 Task: Create a task  Implement backup and restore functionality for better data management , assign it to team member softage.6@softage.net in the project TransparentLine and update the status of the task to  Off Track , set the priority of the task to Medium.
Action: Mouse moved to (59, 455)
Screenshot: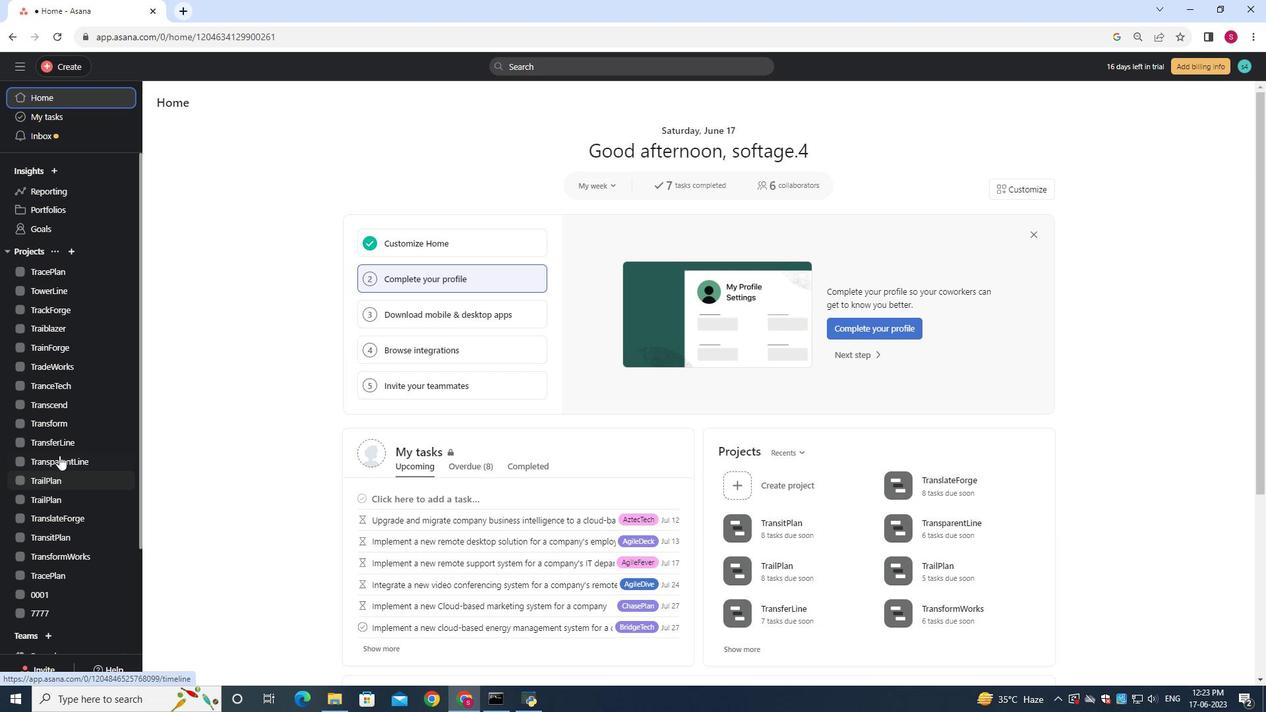 
Action: Mouse pressed left at (59, 455)
Screenshot: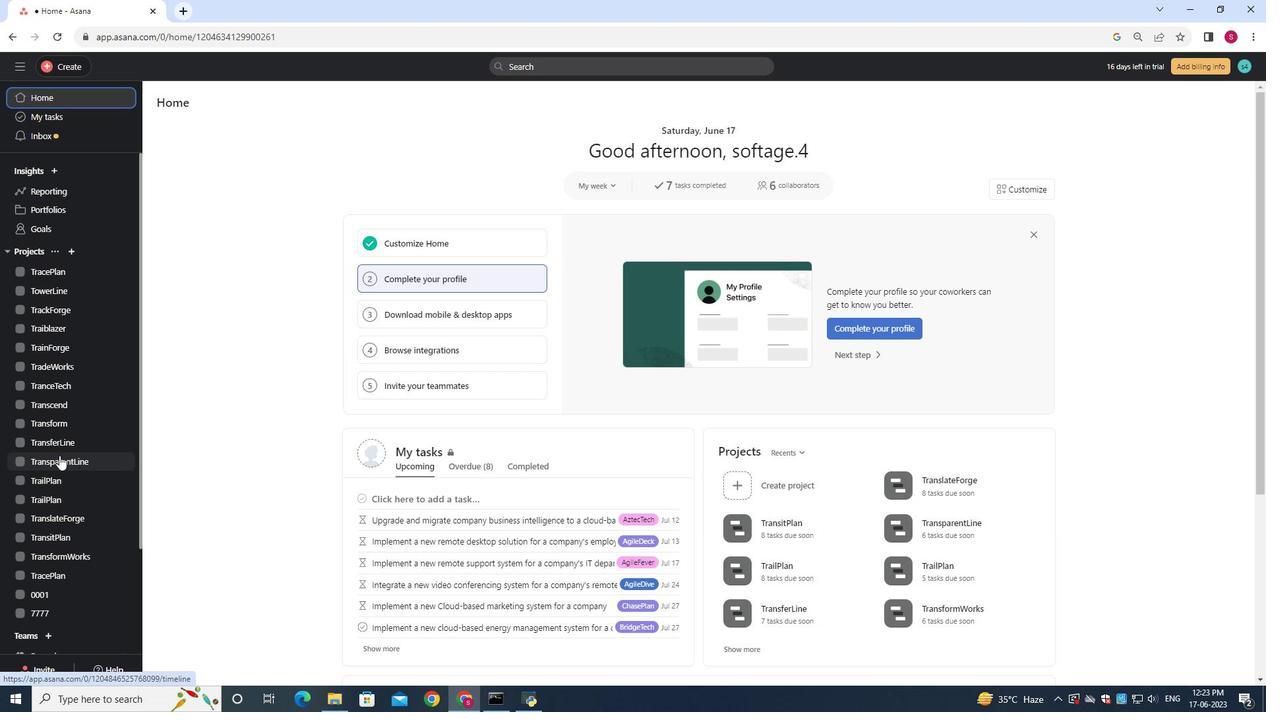 
Action: Mouse moved to (180, 151)
Screenshot: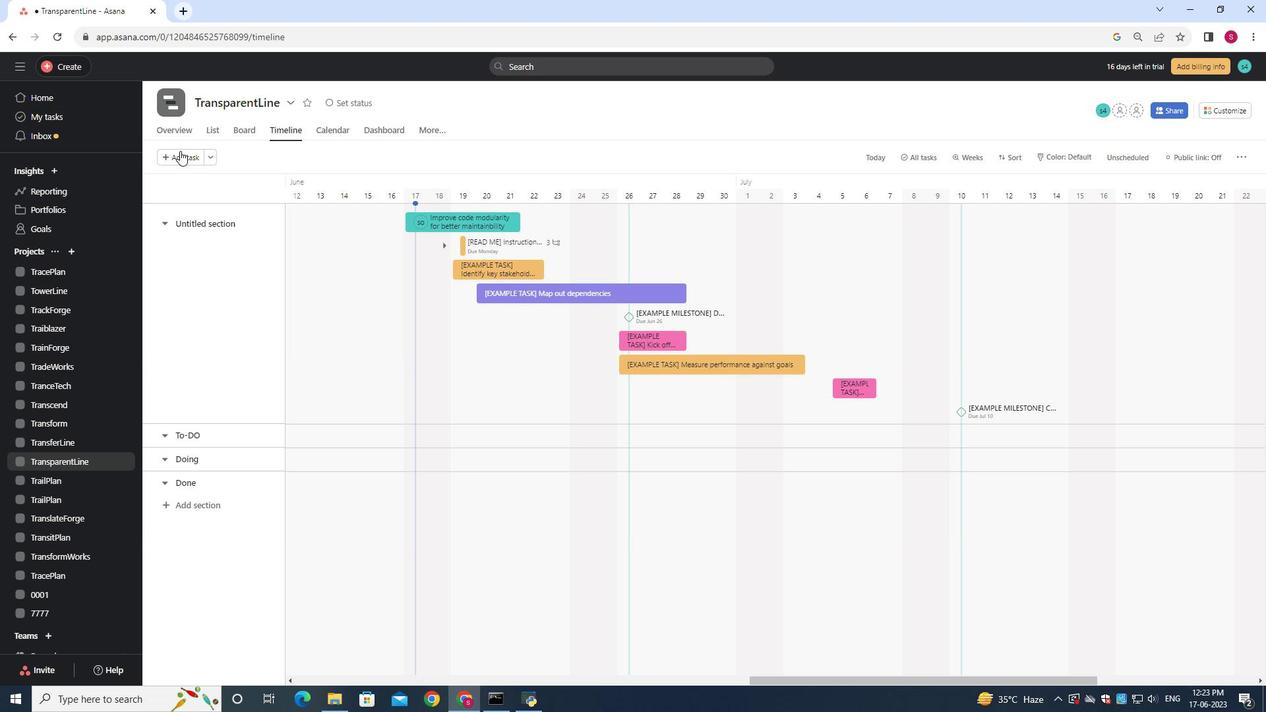 
Action: Mouse pressed left at (180, 151)
Screenshot: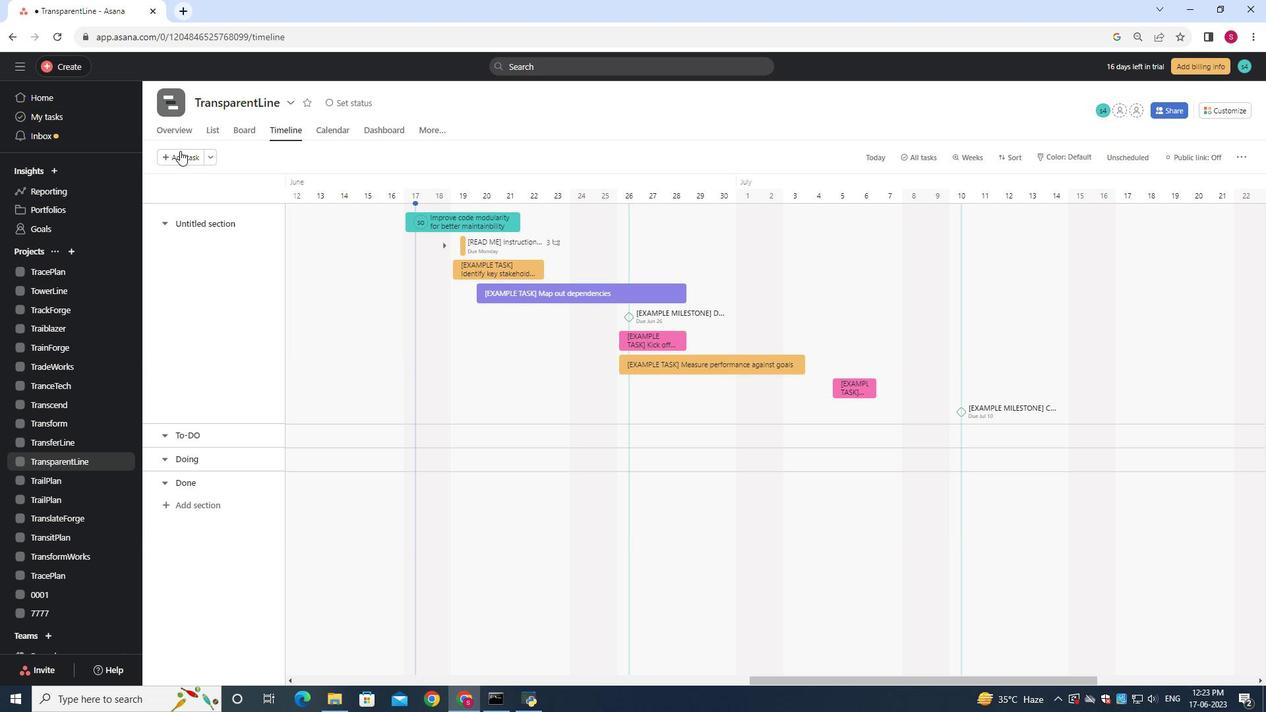 
Action: Mouse moved to (180, 151)
Screenshot: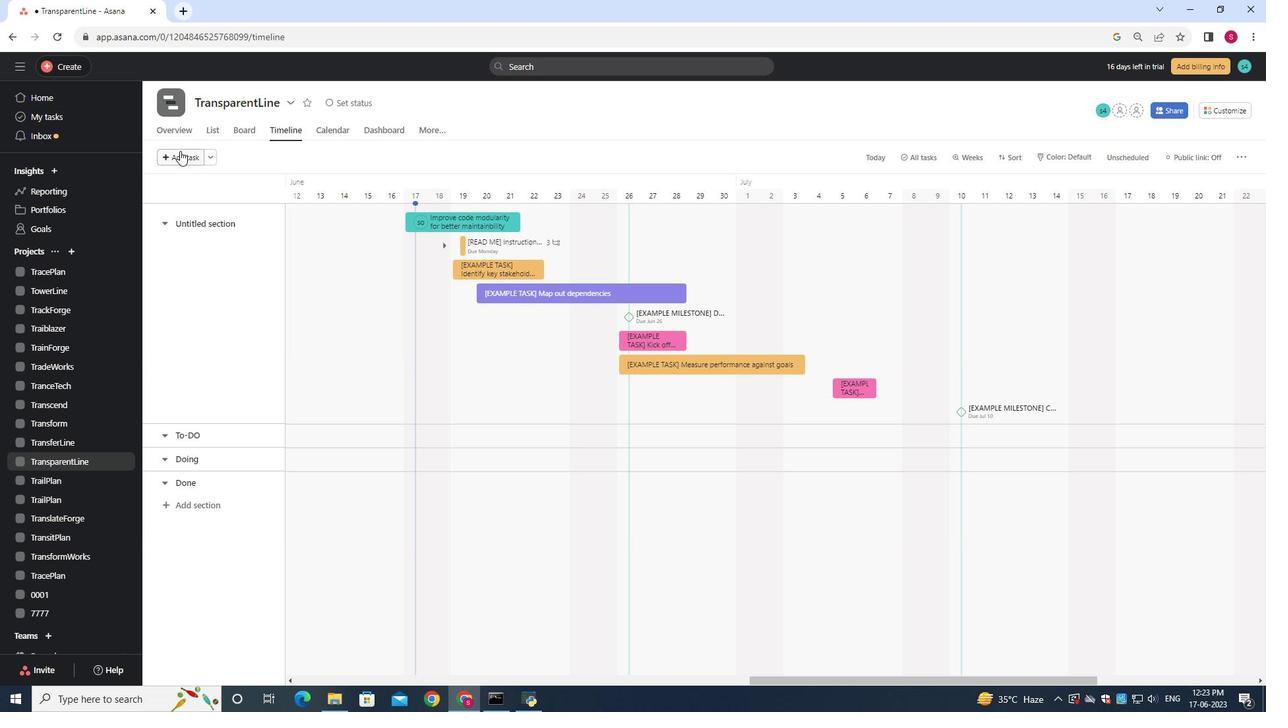 
Action: Key pressed <Key.shift>Implement<Key.space><Key.shift>backup<Key.space>and<Key.space><Key.shift><Key.shift><Key.shift><Key.shift><Key.shift>restore<Key.space>funtionality<Key.space>for<Key.space>better<Key.space>data<Key.space>management
Screenshot: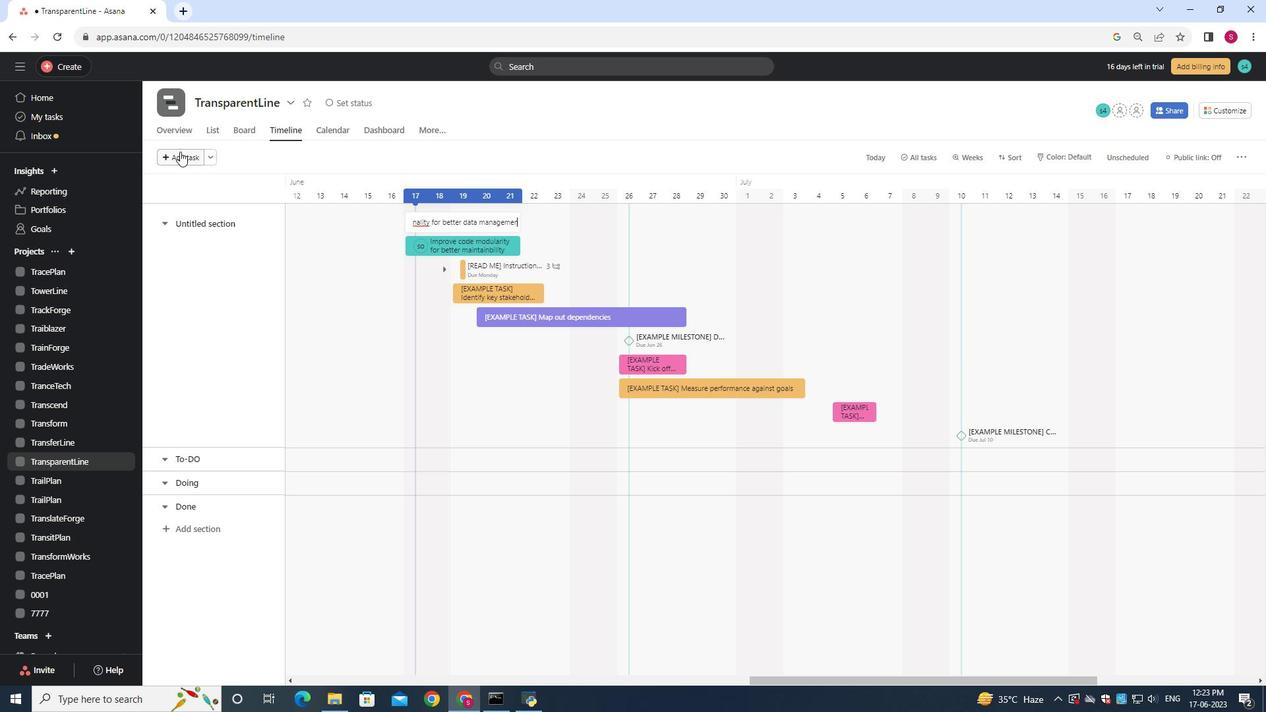 
Action: Mouse moved to (477, 225)
Screenshot: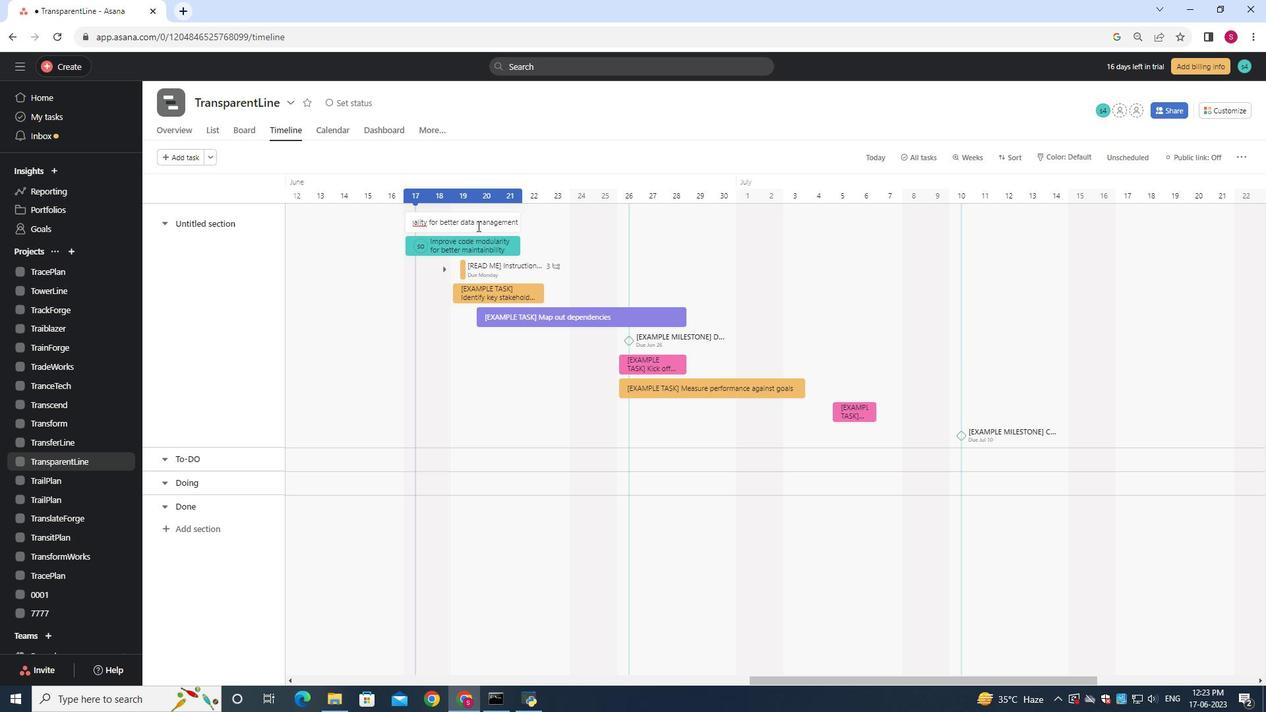 
Action: Mouse pressed left at (477, 225)
Screenshot: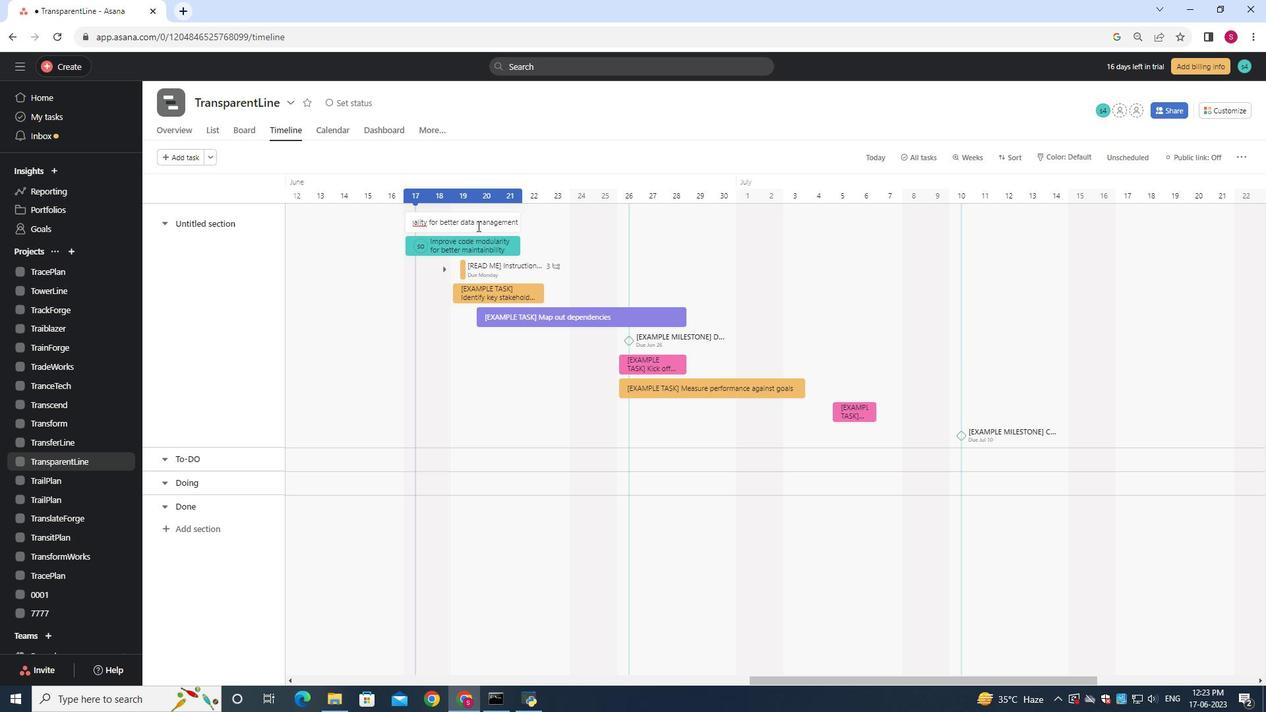 
Action: Mouse moved to (979, 241)
Screenshot: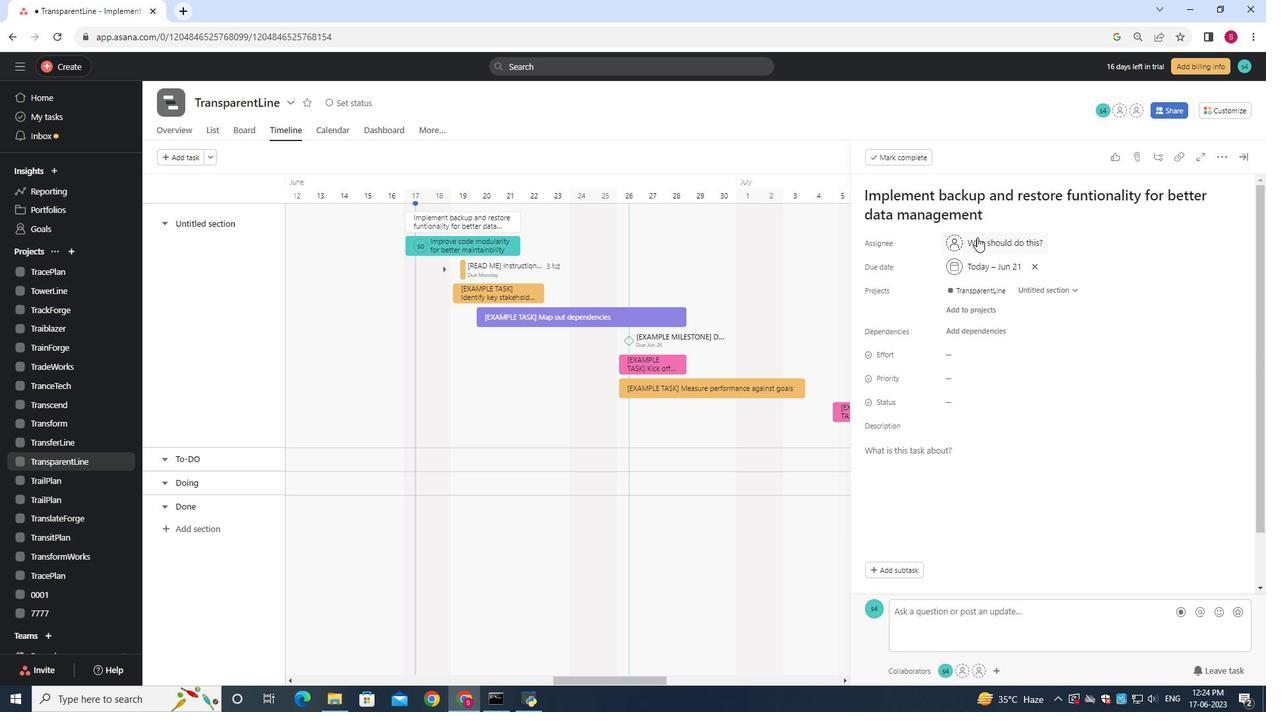
Action: Mouse pressed left at (979, 241)
Screenshot: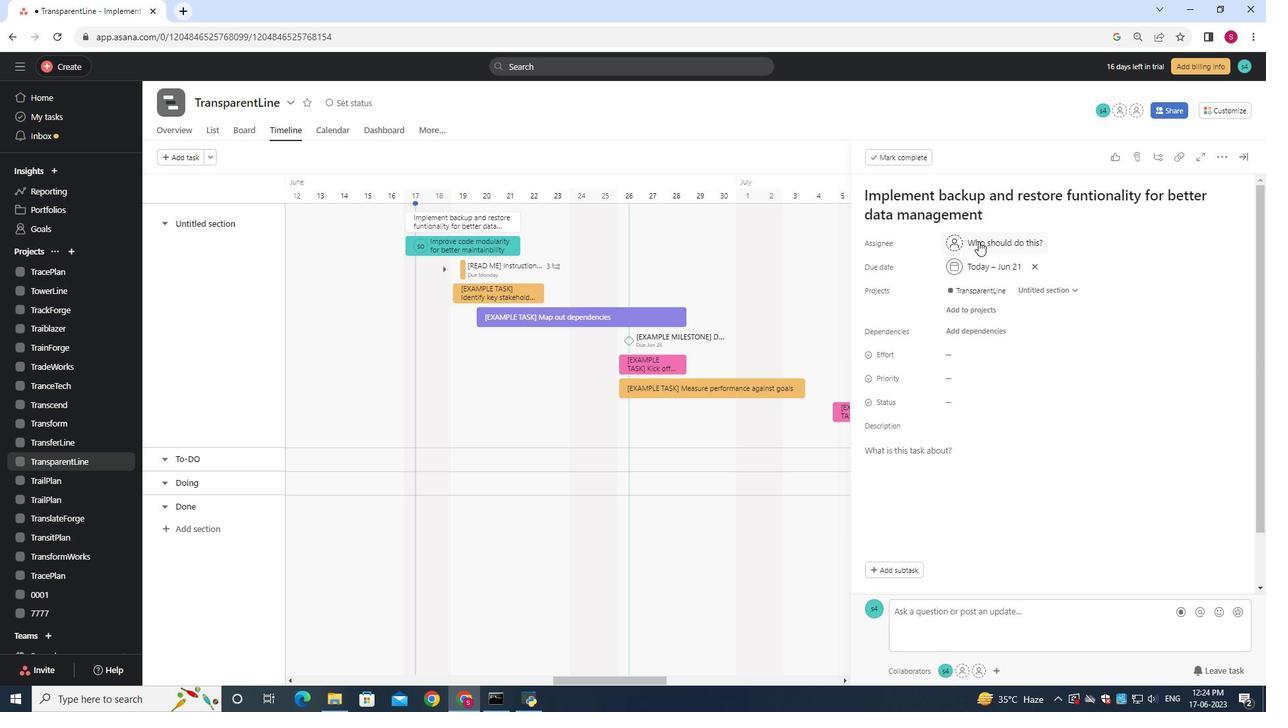 
Action: Key pressed softage.6<Key.shift>@softage.net
Screenshot: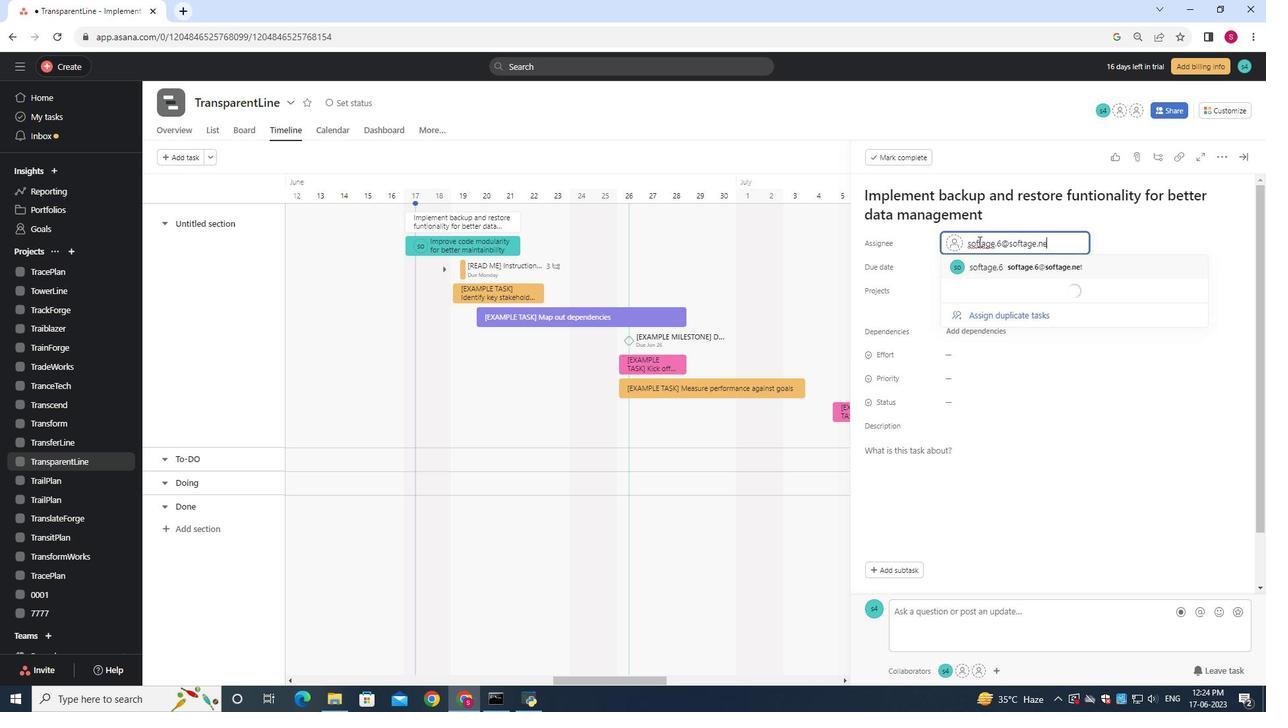 
Action: Mouse moved to (984, 264)
Screenshot: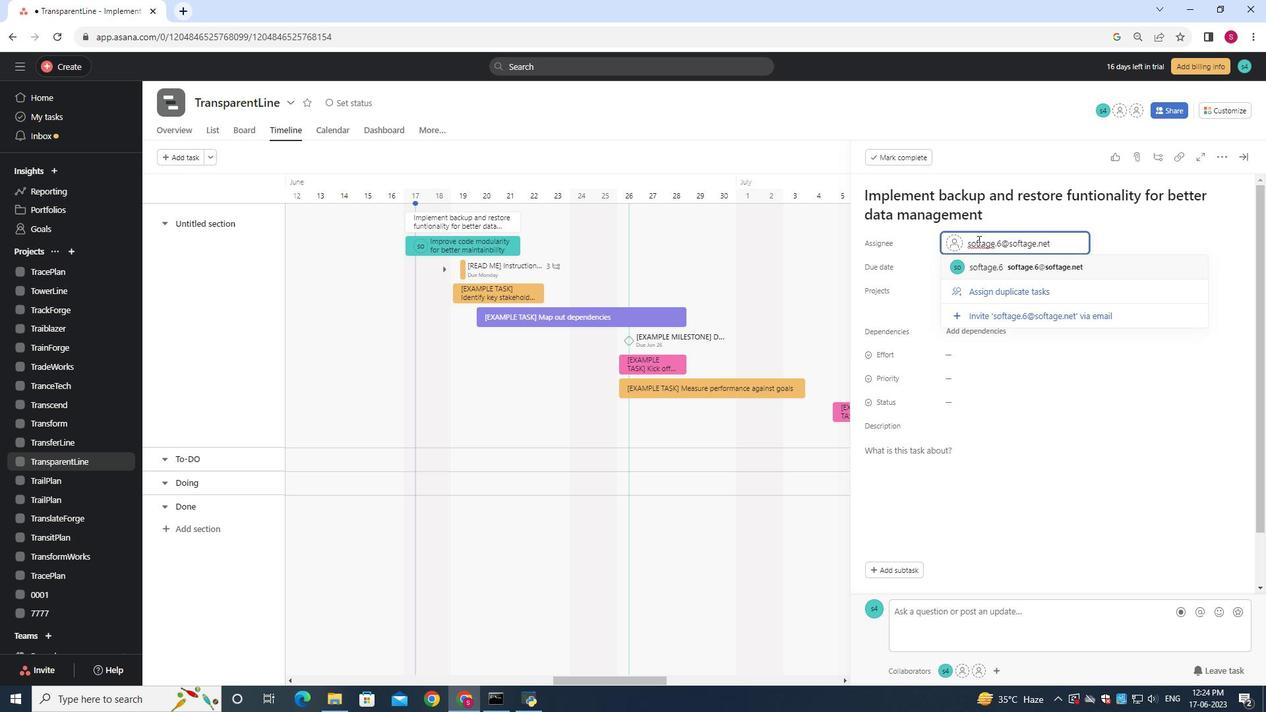 
Action: Mouse pressed left at (984, 264)
Screenshot: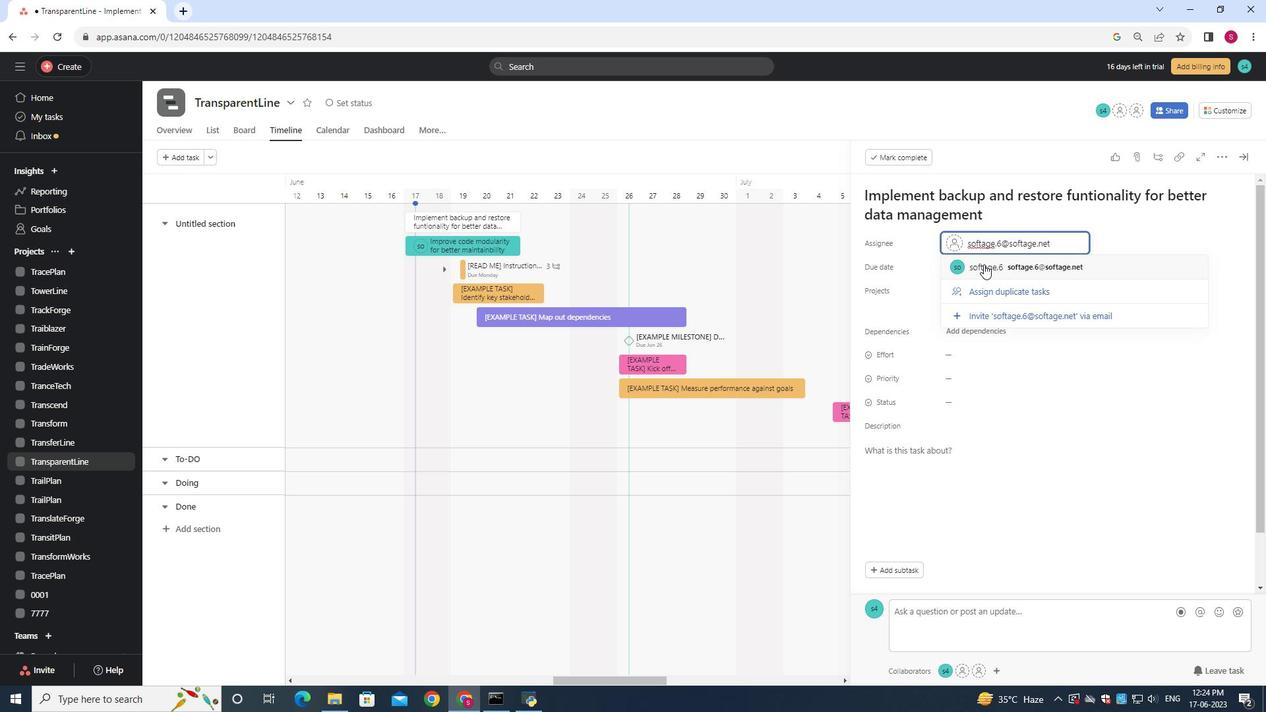 
Action: Mouse moved to (961, 399)
Screenshot: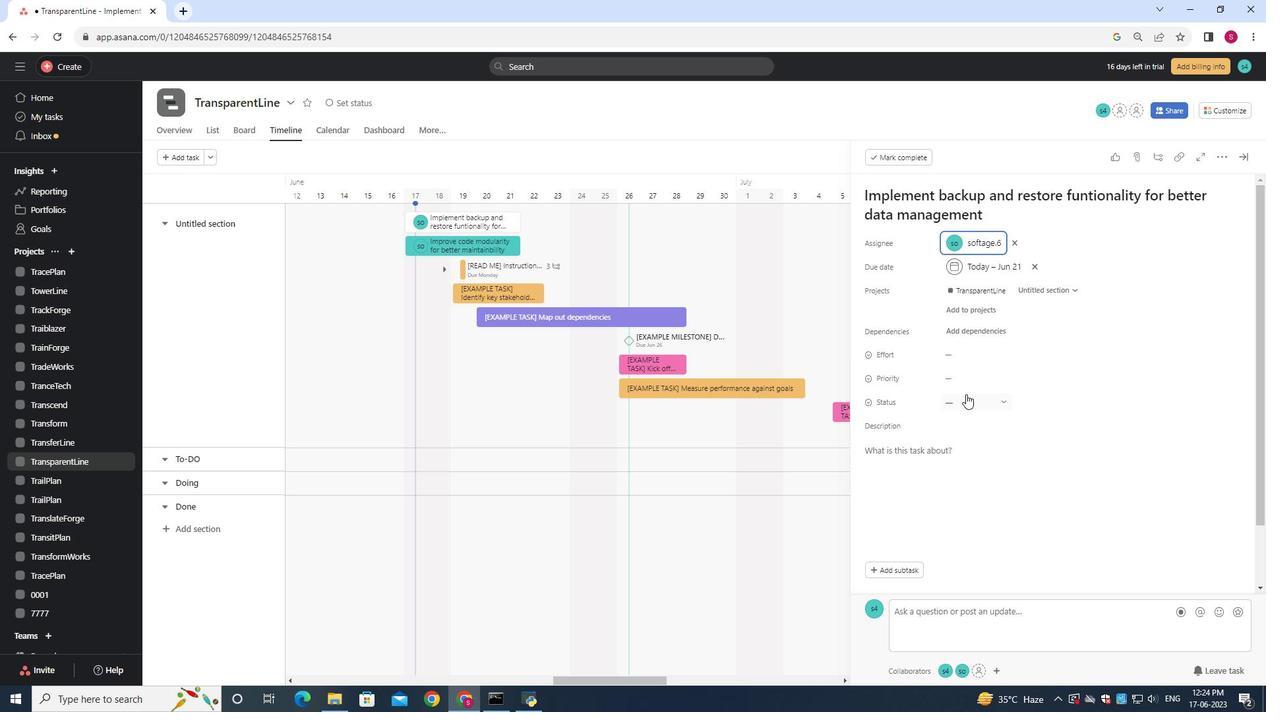 
Action: Mouse pressed left at (961, 399)
Screenshot: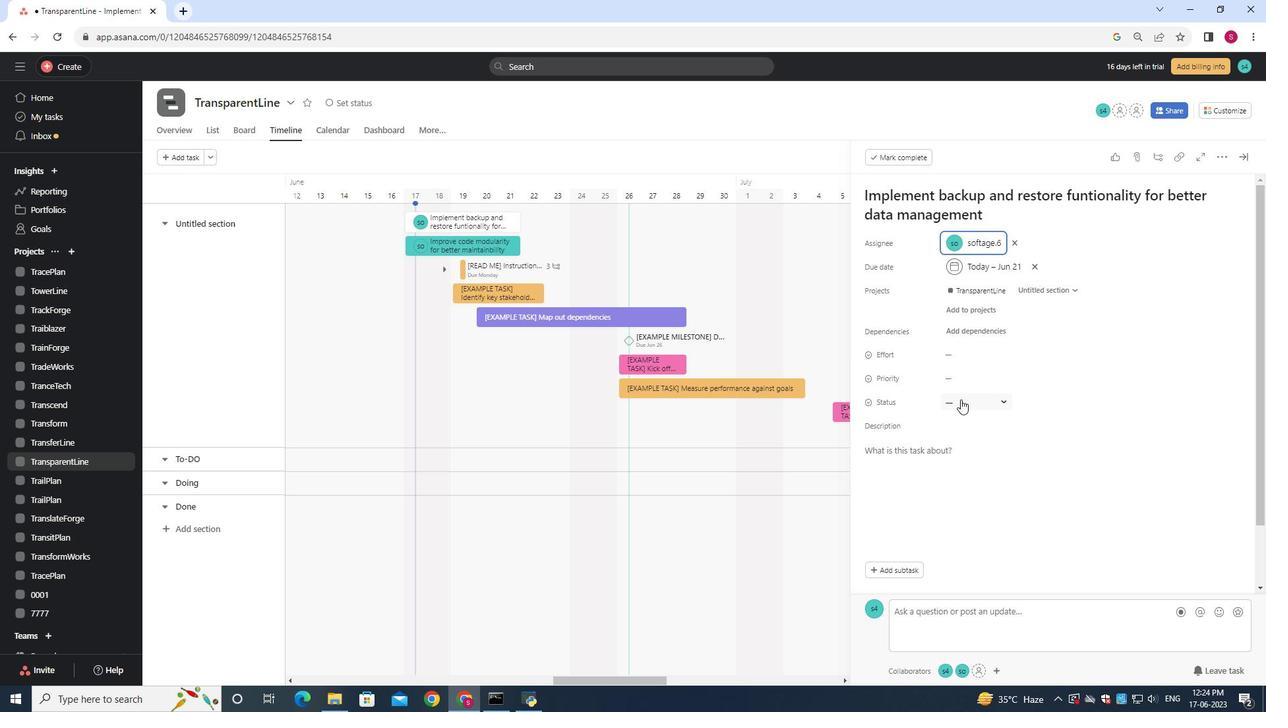 
Action: Mouse moved to (990, 483)
Screenshot: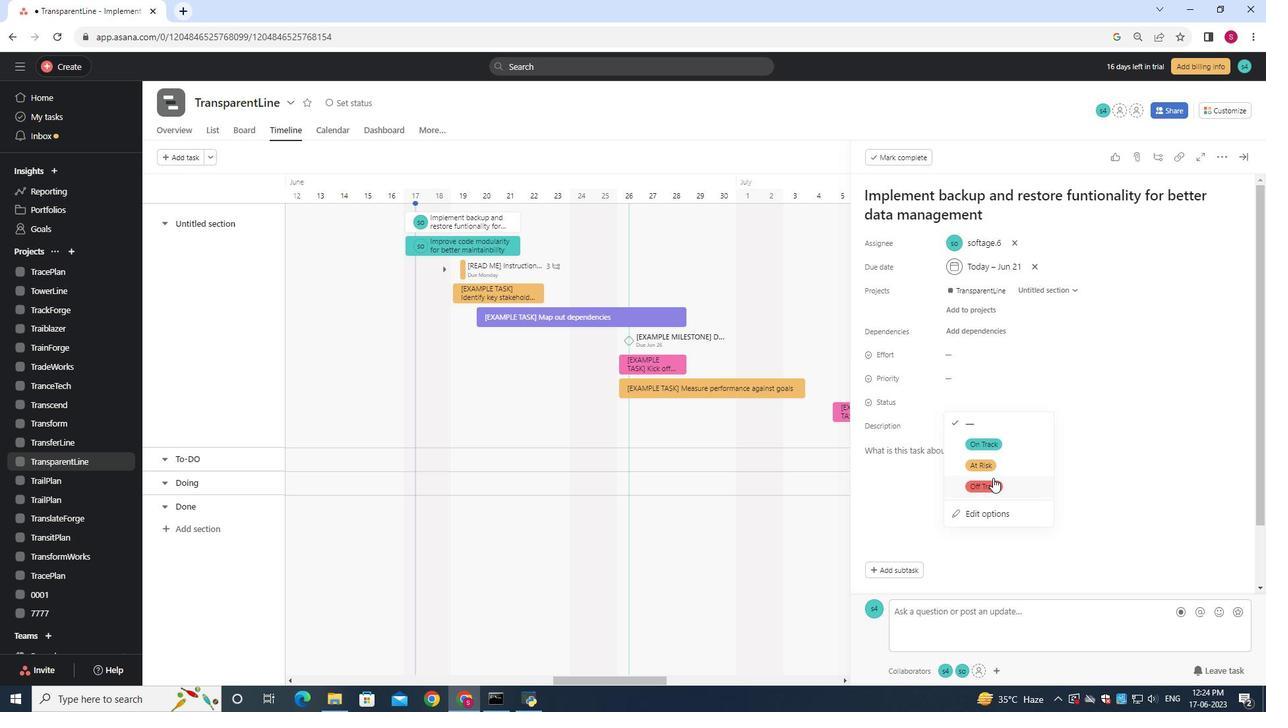 
Action: Mouse pressed left at (990, 483)
Screenshot: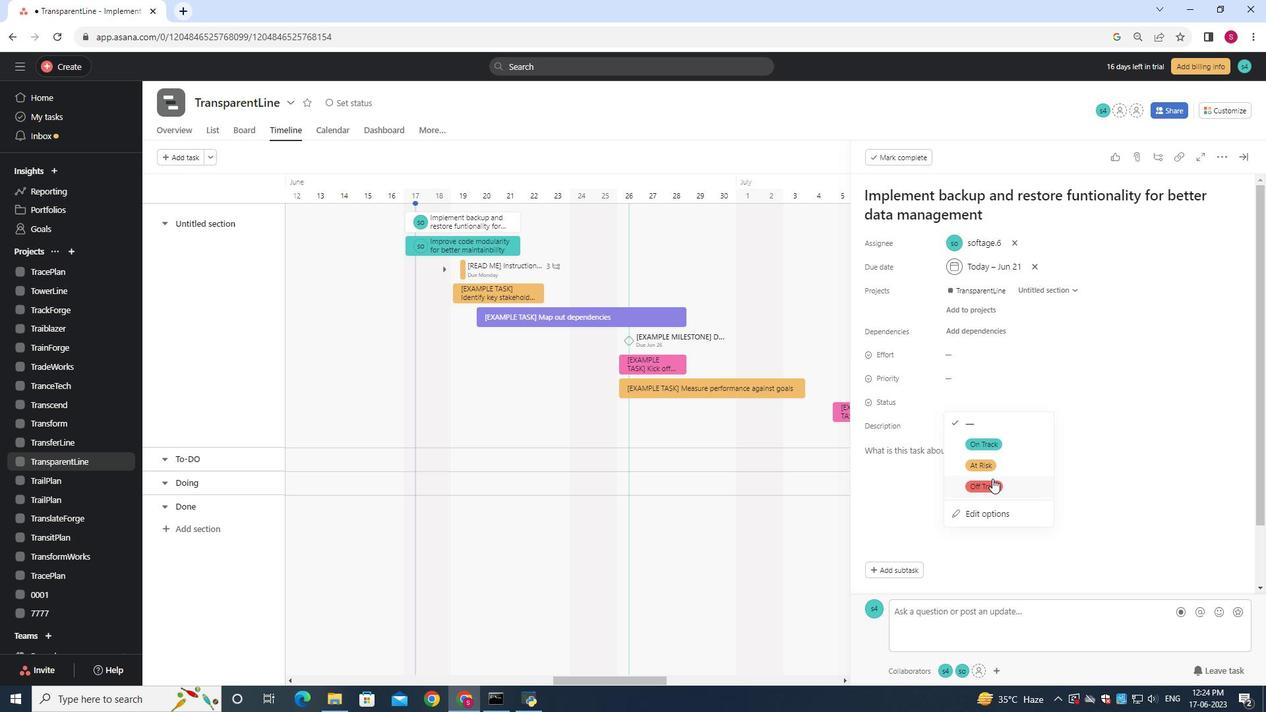 
Action: Mouse moved to (968, 381)
Screenshot: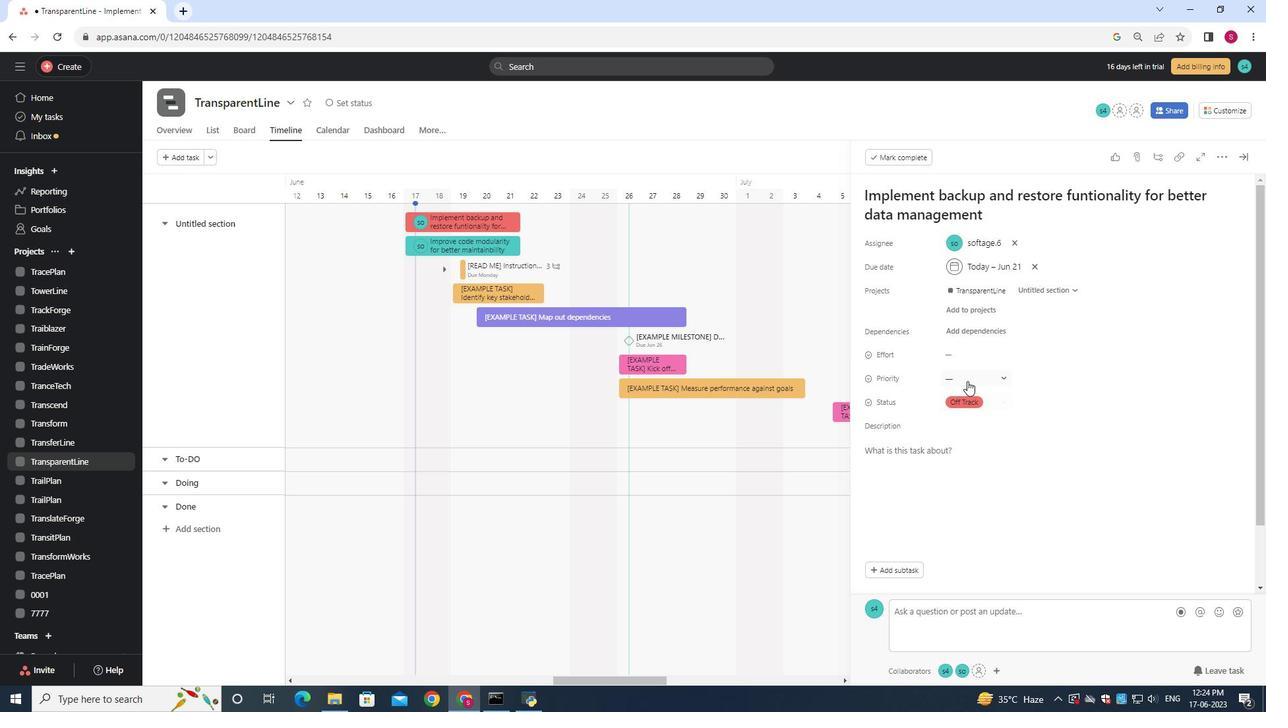 
Action: Mouse pressed left at (968, 381)
Screenshot: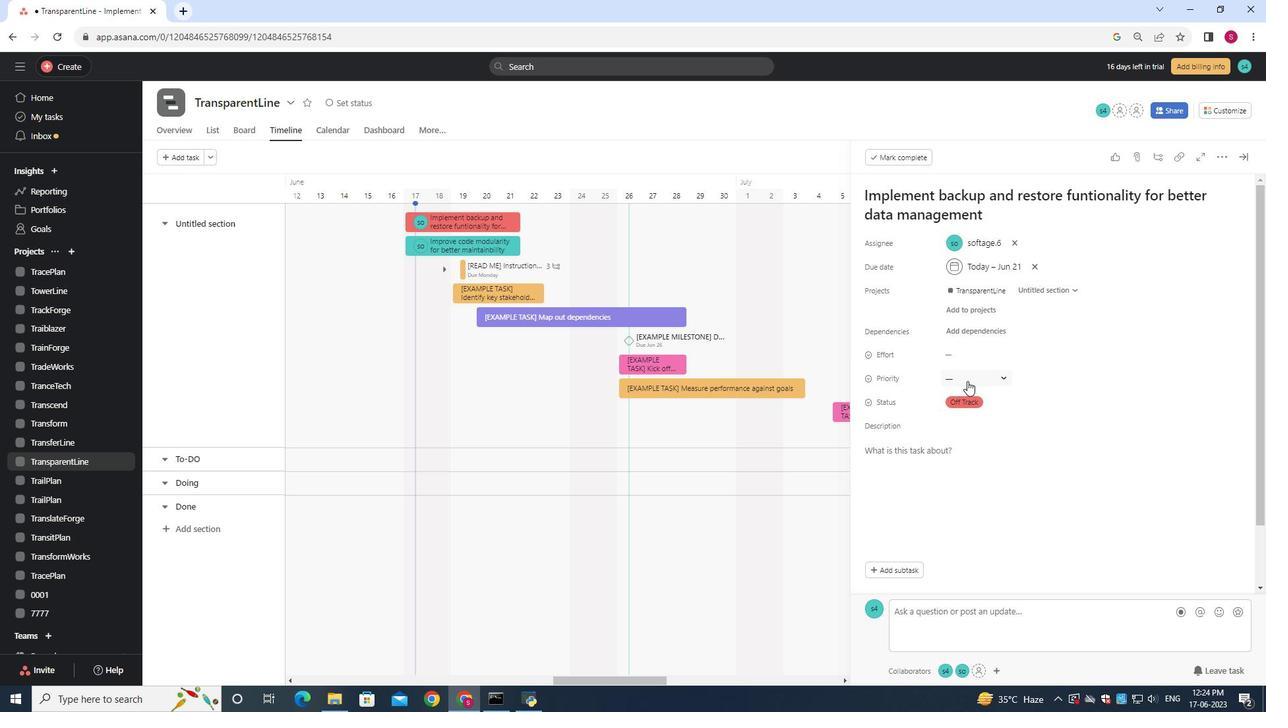 
Action: Mouse moved to (985, 442)
Screenshot: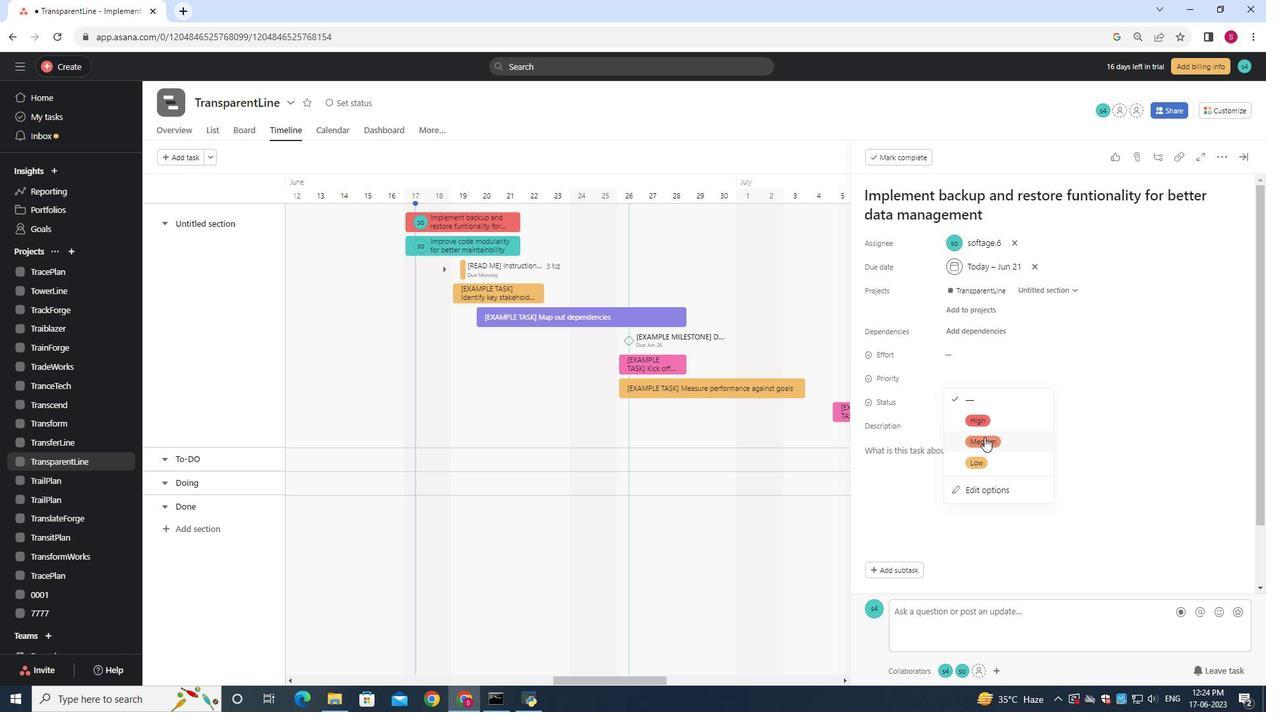 
Action: Mouse pressed left at (985, 442)
Screenshot: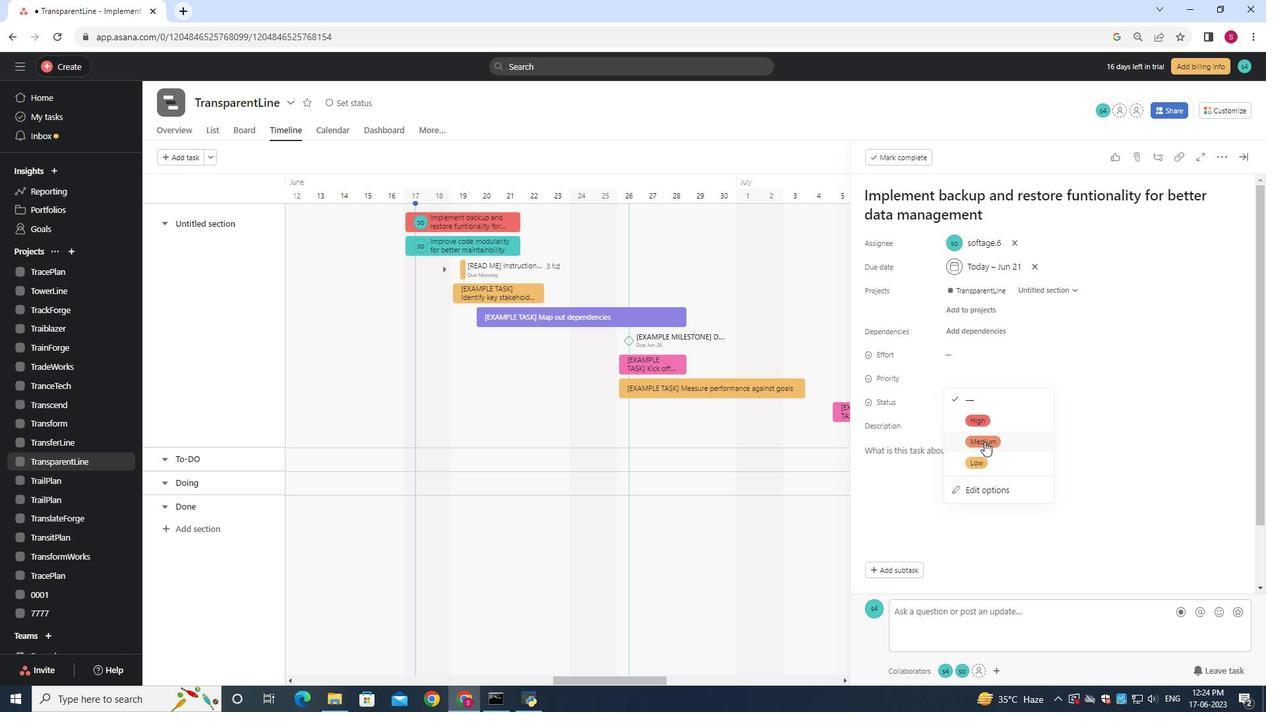 
Action: Mouse moved to (1014, 395)
Screenshot: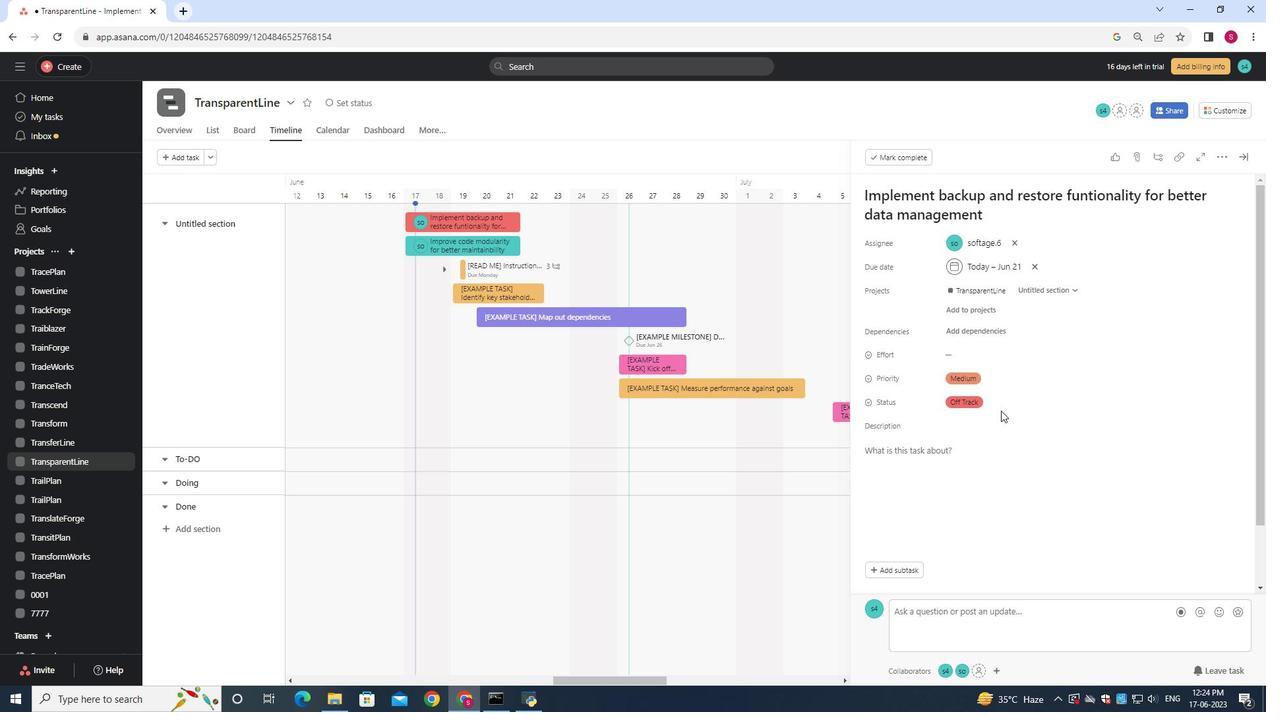 
